 Task: In the Company valeo.com, schedule a meeting with title: 'Introducing Our Products and Services ', Select date: '15 August, 2023', select start time: 5:00:PM. Add location in person New York with meeting description: Kindly join this meeting to understand Product Demo and Service Presentation. Add attendees from company's contact and save.. Logged in from softage.1@softage.net
Action: Mouse moved to (80, 51)
Screenshot: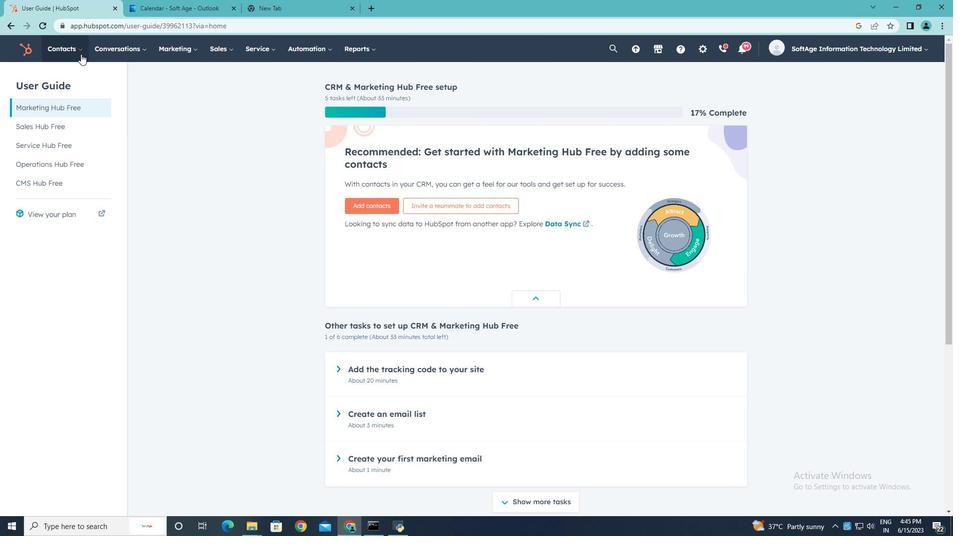 
Action: Mouse pressed left at (80, 51)
Screenshot: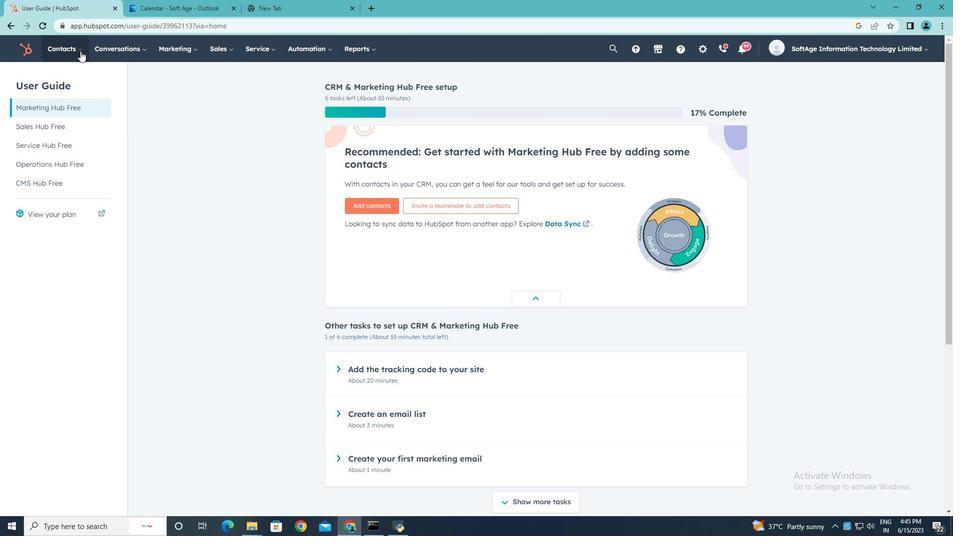 
Action: Mouse moved to (78, 97)
Screenshot: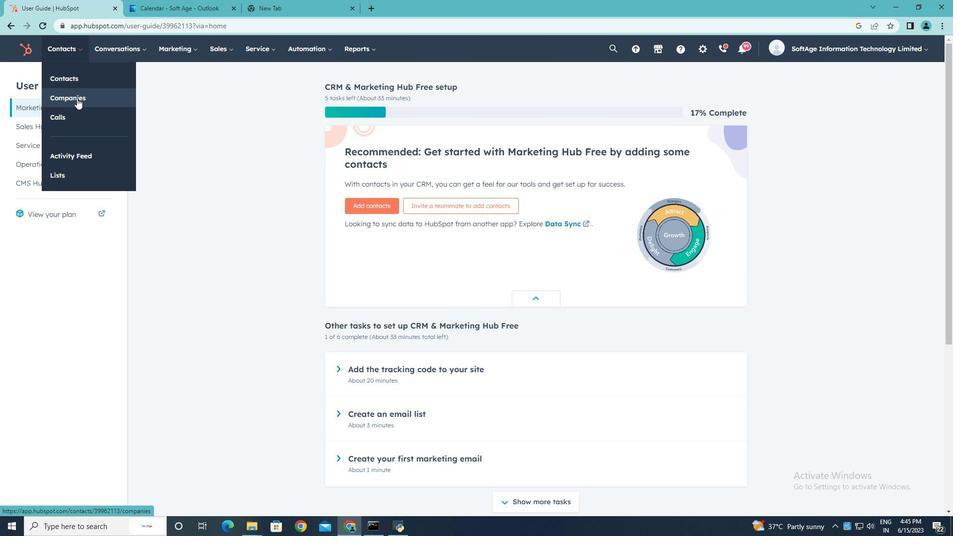 
Action: Mouse pressed left at (78, 97)
Screenshot: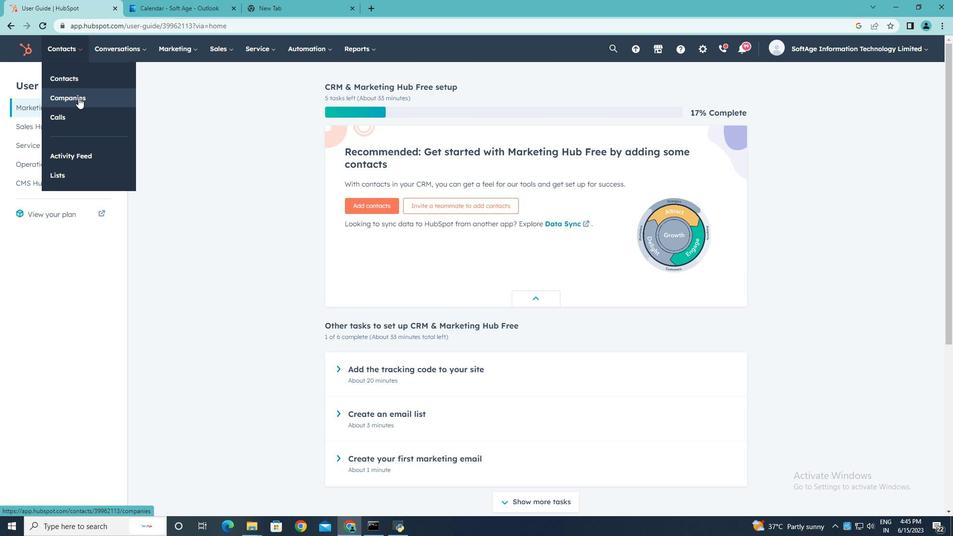 
Action: Mouse moved to (78, 158)
Screenshot: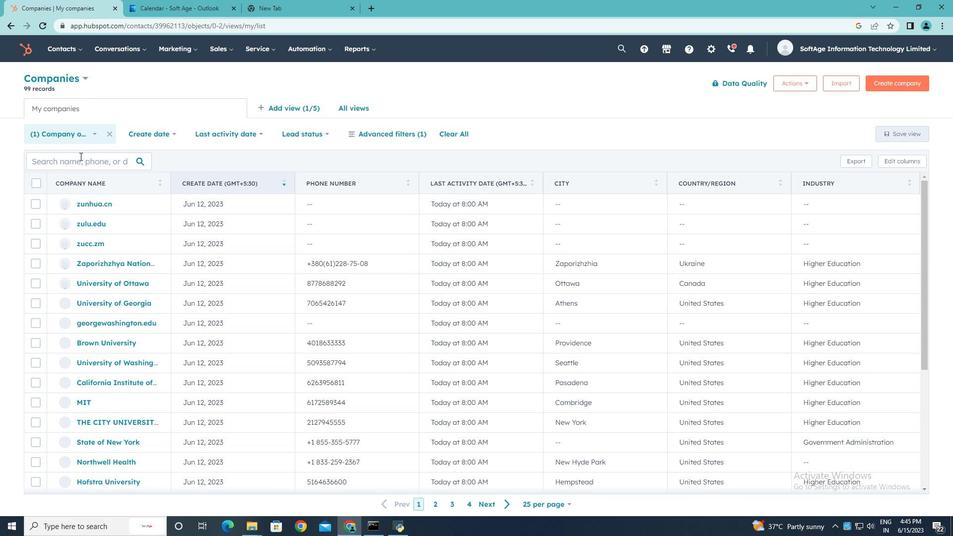
Action: Mouse pressed left at (78, 158)
Screenshot: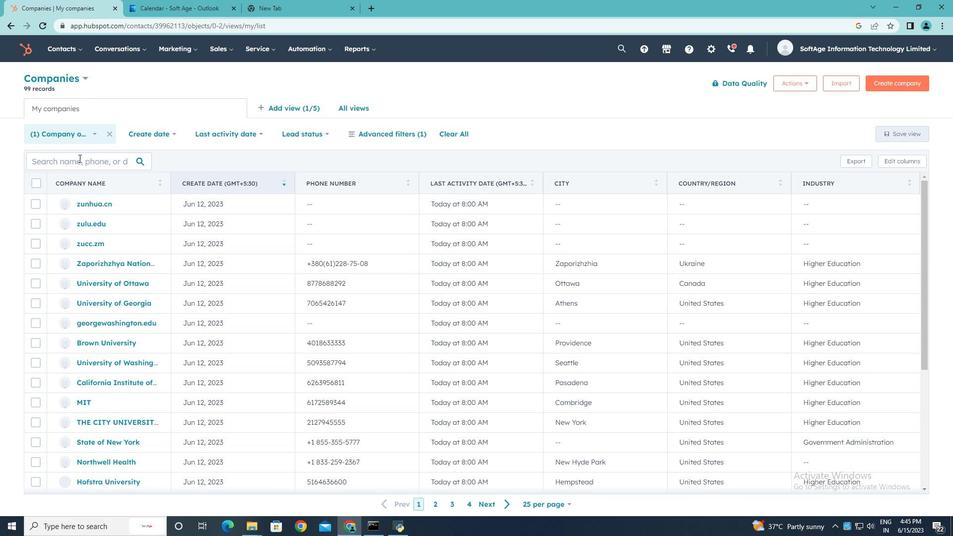 
Action: Mouse moved to (79, 158)
Screenshot: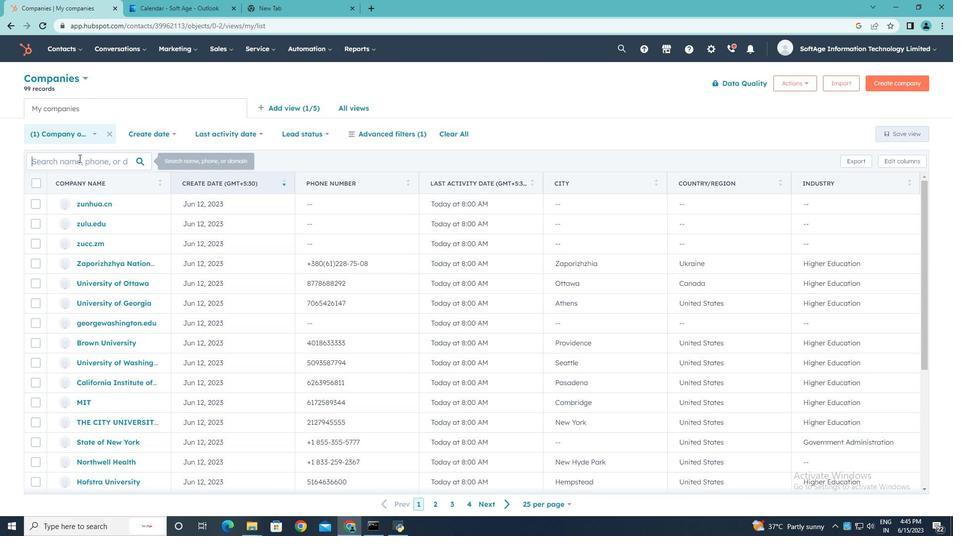 
Action: Key pressed valeo.com
Screenshot: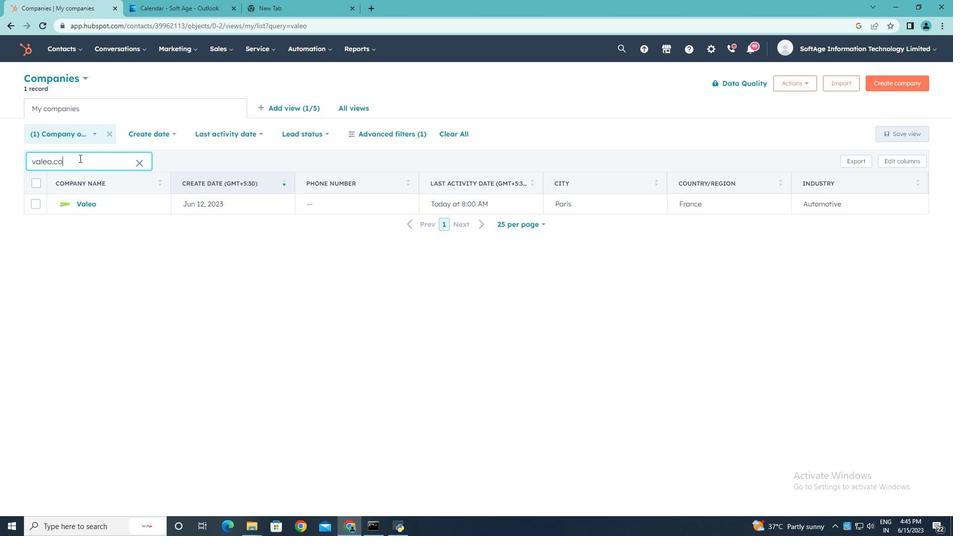 
Action: Mouse moved to (86, 203)
Screenshot: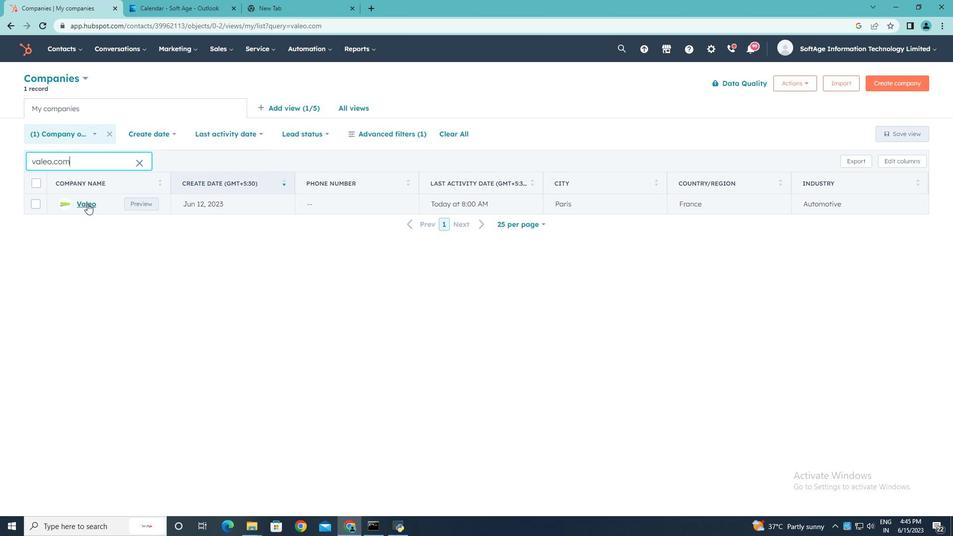
Action: Mouse pressed left at (86, 203)
Screenshot: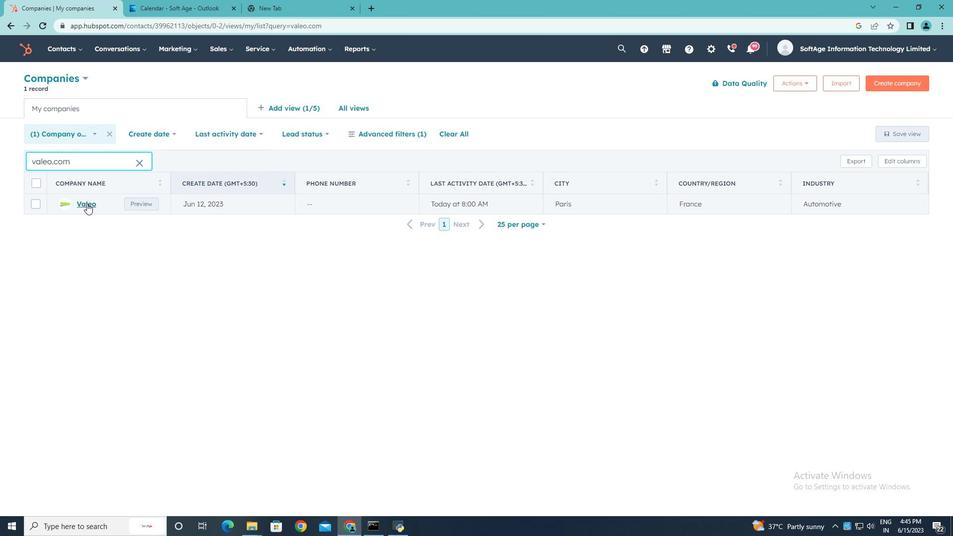 
Action: Mouse moved to (159, 163)
Screenshot: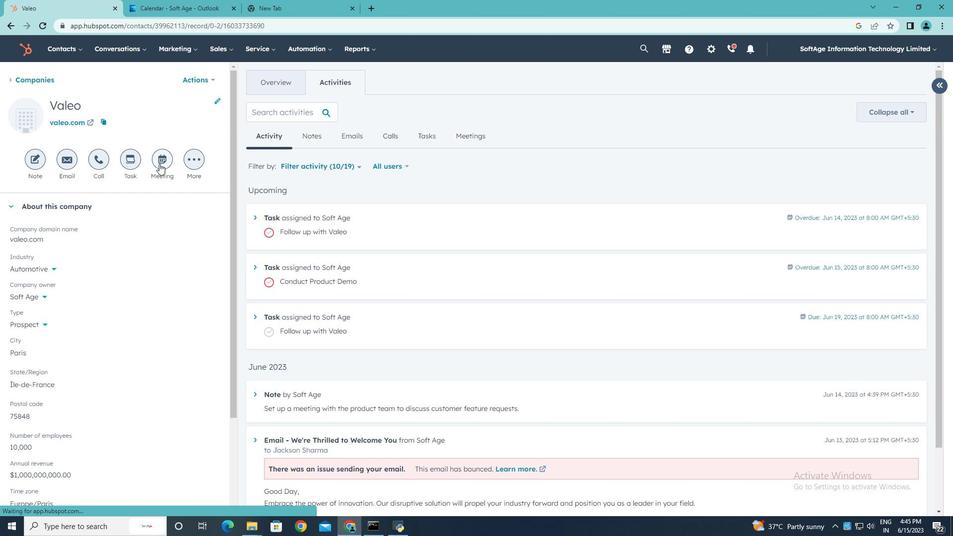 
Action: Mouse pressed left at (159, 163)
Screenshot: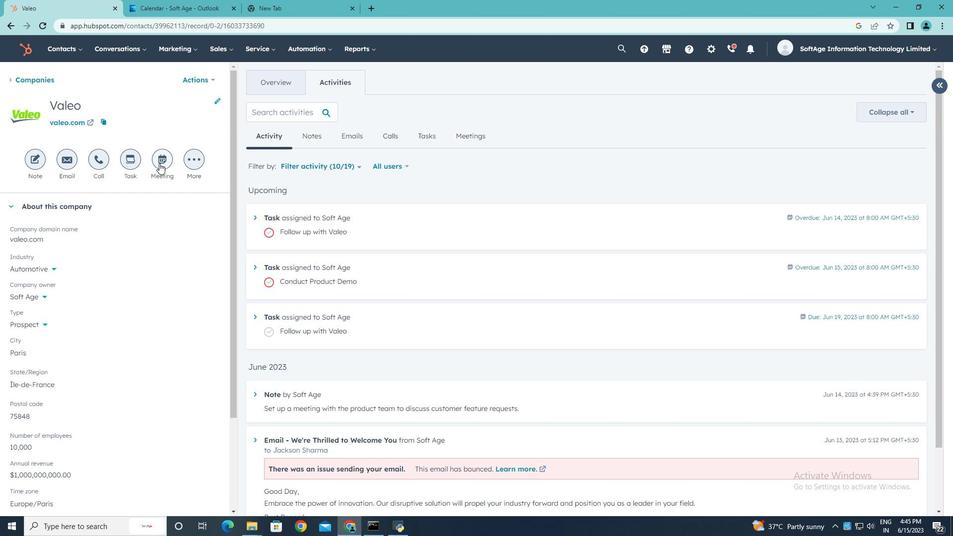 
Action: Mouse moved to (159, 163)
Screenshot: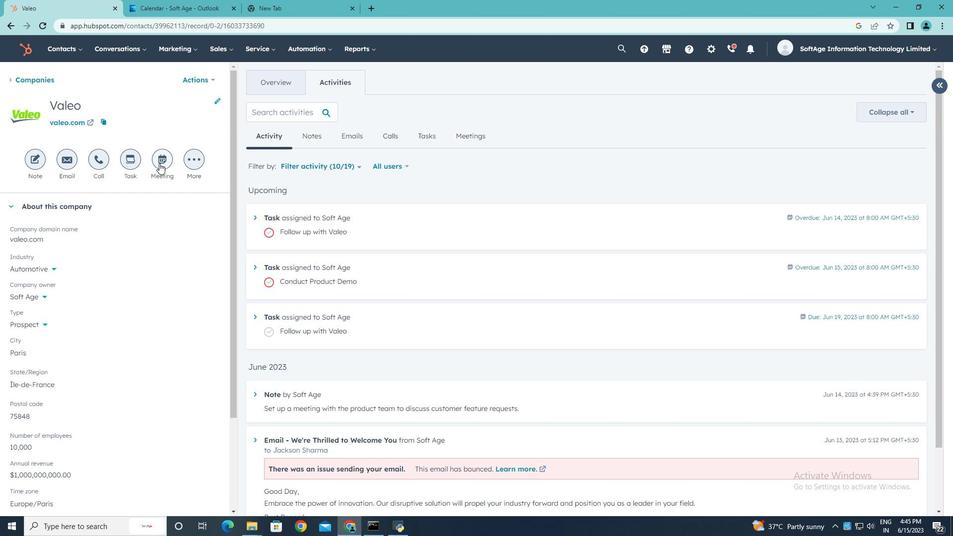 
Action: Key pressed <Key.shift>Introducing<Key.space><Key.shift>Our<Key.space><Key.shift>Products<Key.space><Key.shift>and<Key.space><Key.shift><Key.shift><Key.shift><Key.shift><Key.shift><Key.shift><Key.shift><Key.shift><Key.shift><Key.shift><Key.shift><Key.shift><Key.shift><Key.shift><Key.shift><Key.shift><Key.shift><Key.shift><Key.shift><Key.shift><Key.shift><Key.shift><Key.shift><Key.shift><Key.shift><Key.shift><Key.shift><Key.shift><Key.shift><Key.shift><Key.shift>Services.
Screenshot: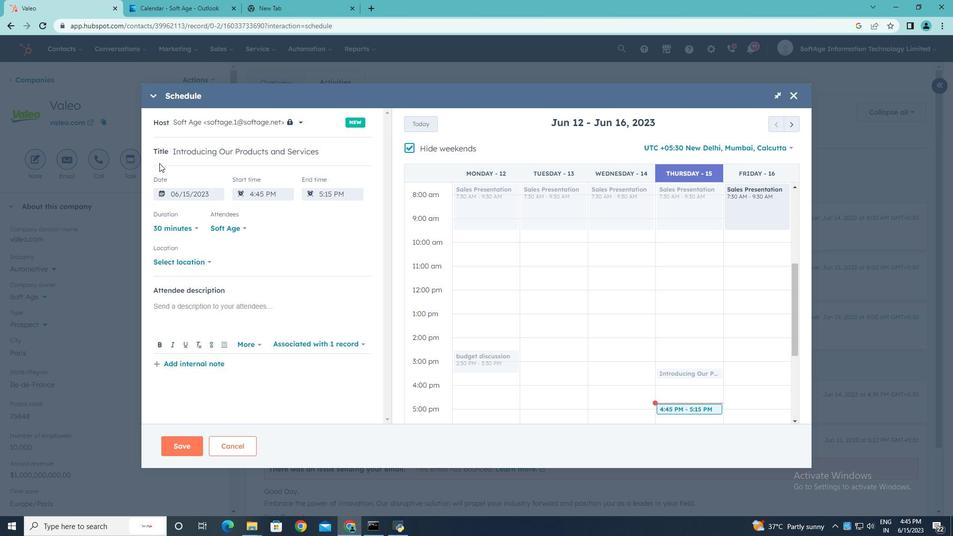 
Action: Mouse moved to (409, 146)
Screenshot: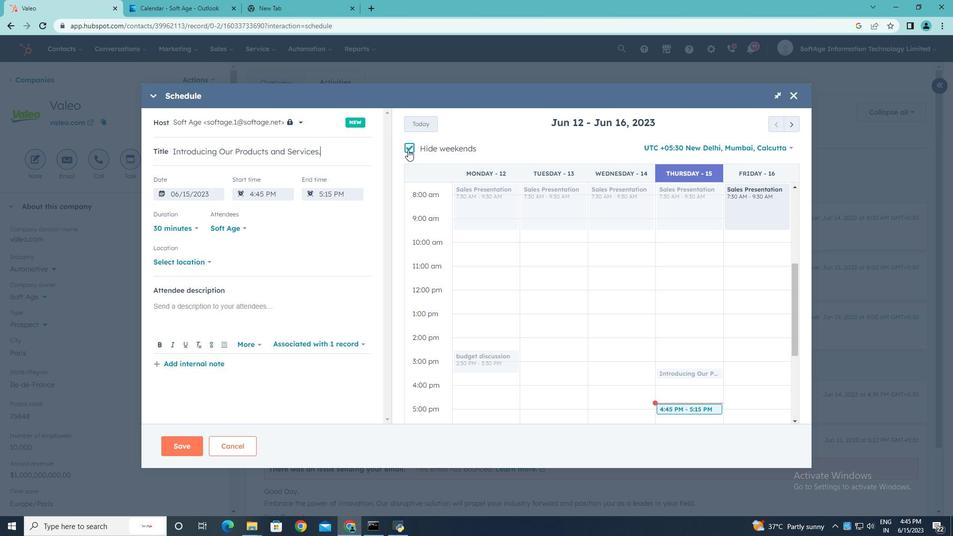 
Action: Mouse pressed left at (409, 146)
Screenshot: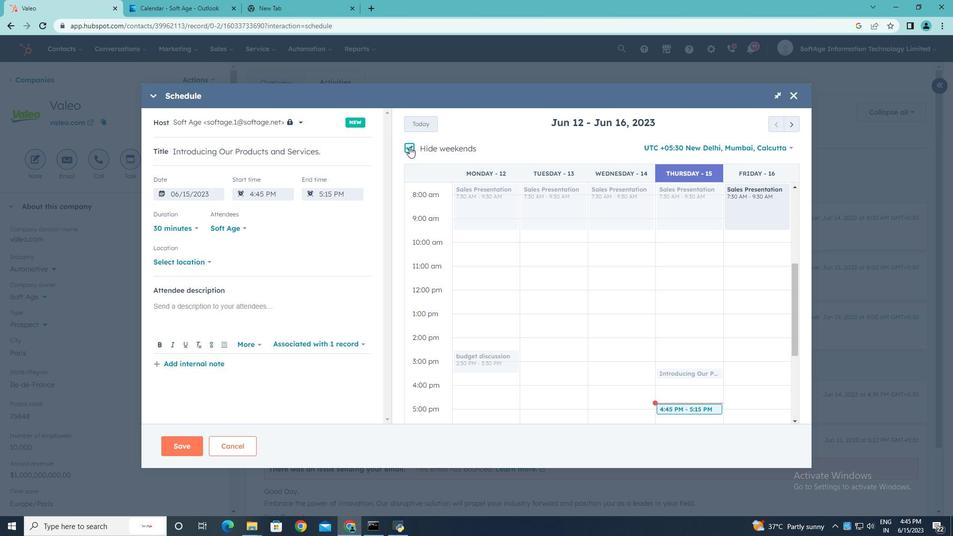 
Action: Mouse moved to (792, 126)
Screenshot: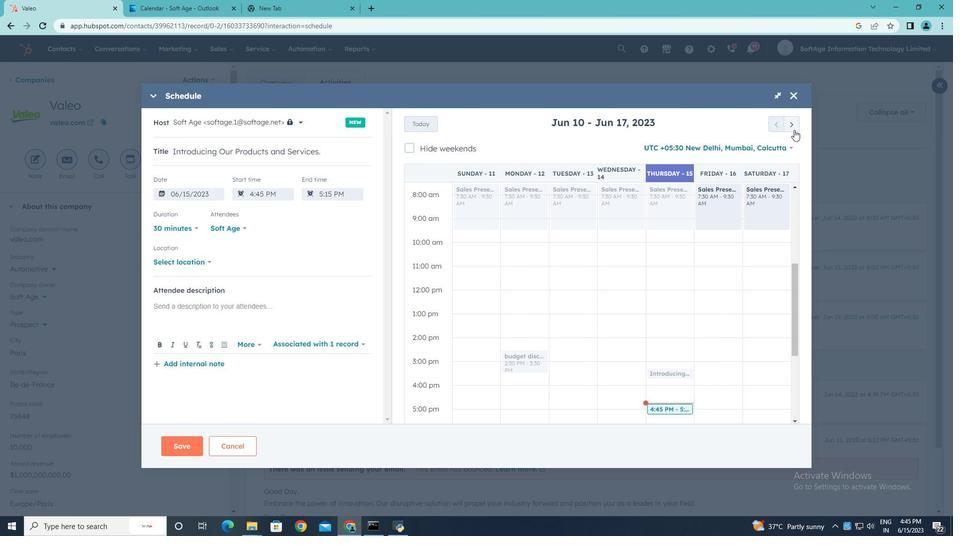 
Action: Mouse pressed left at (792, 126)
Screenshot: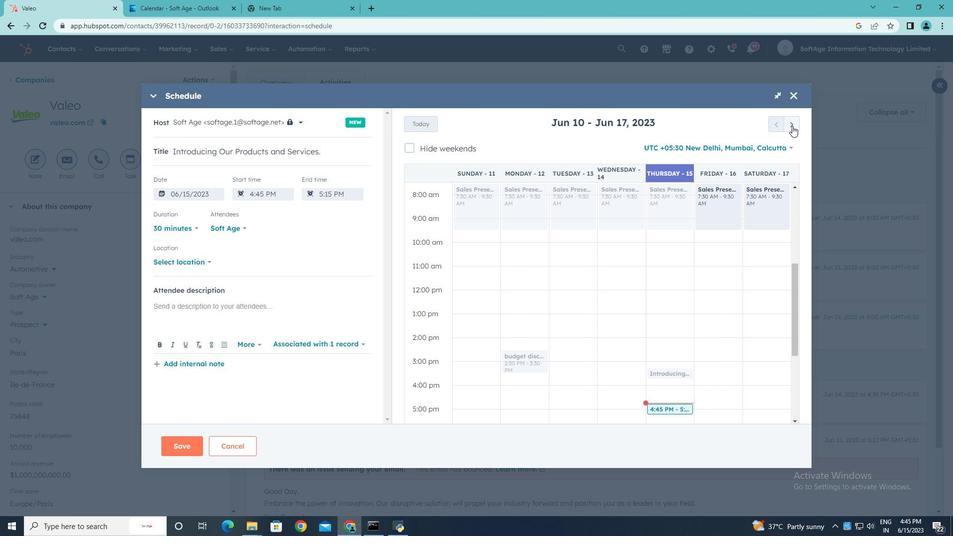 
Action: Mouse pressed left at (792, 126)
Screenshot: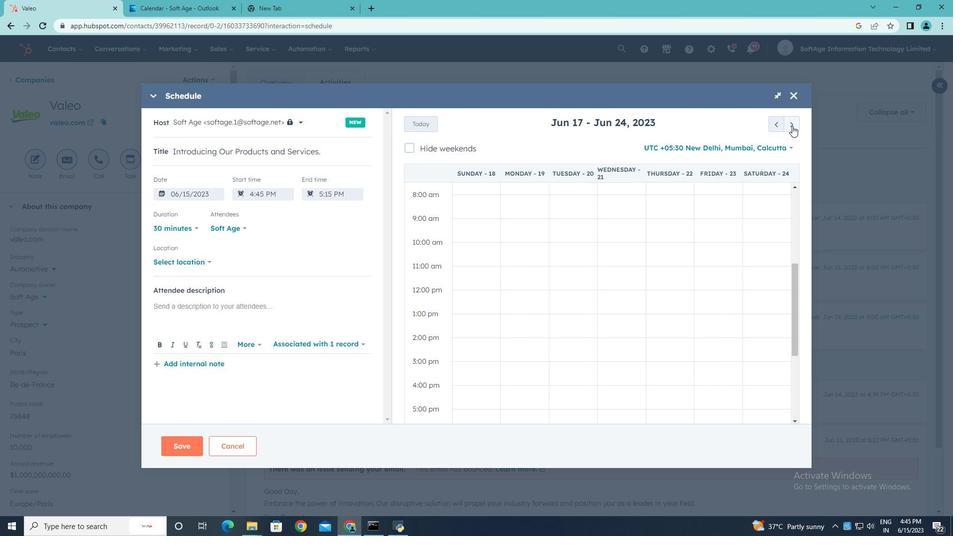 
Action: Mouse pressed left at (792, 126)
Screenshot: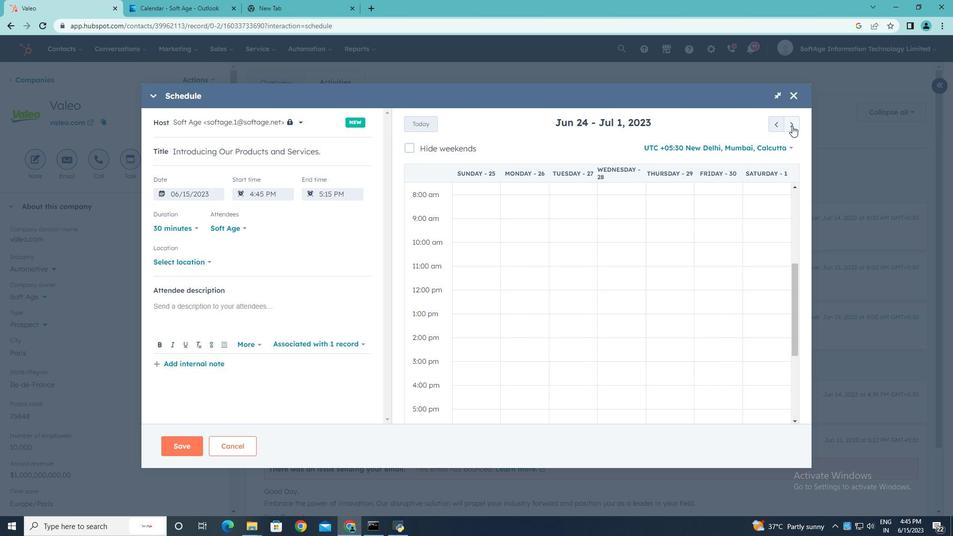 
Action: Mouse pressed left at (792, 126)
Screenshot: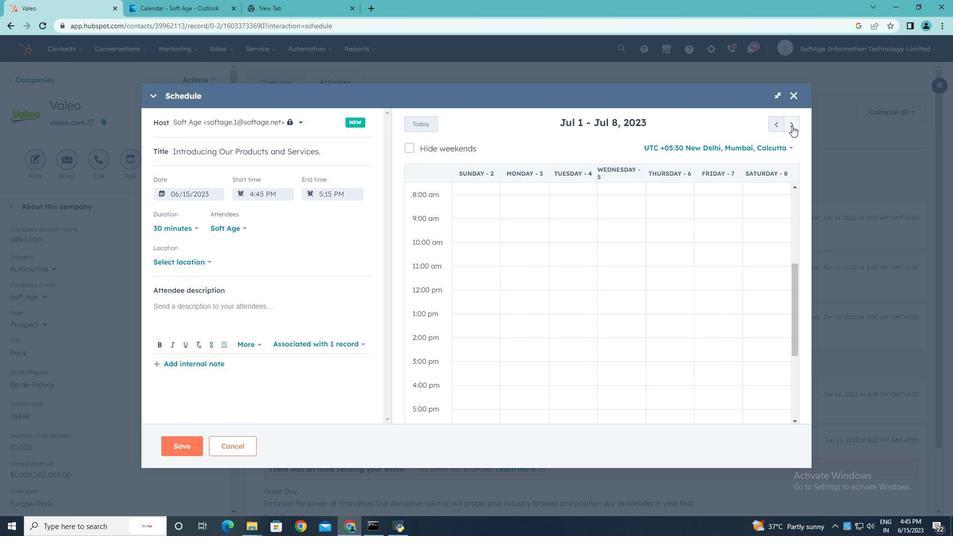 
Action: Mouse pressed left at (792, 126)
Screenshot: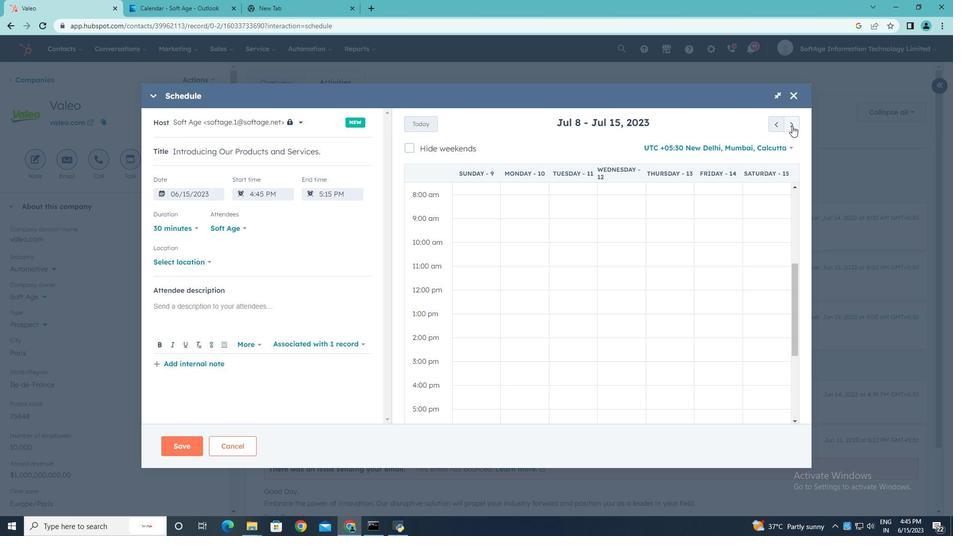 
Action: Mouse pressed left at (792, 126)
Screenshot: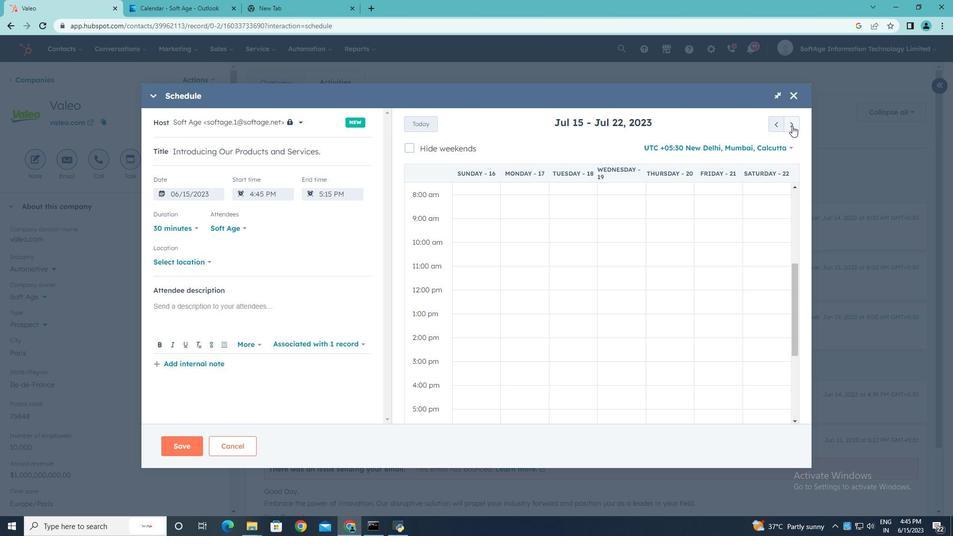 
Action: Mouse pressed left at (792, 126)
Screenshot: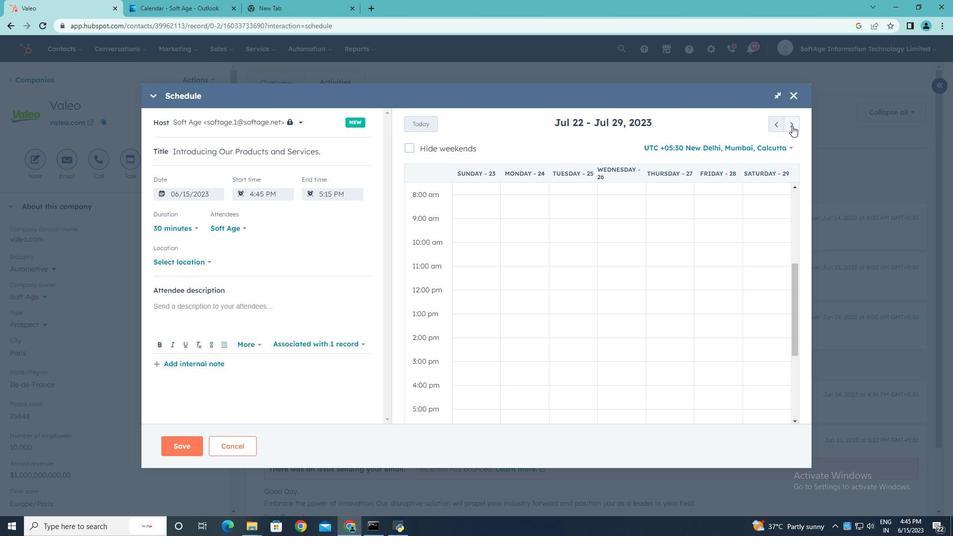 
Action: Mouse pressed left at (792, 126)
Screenshot: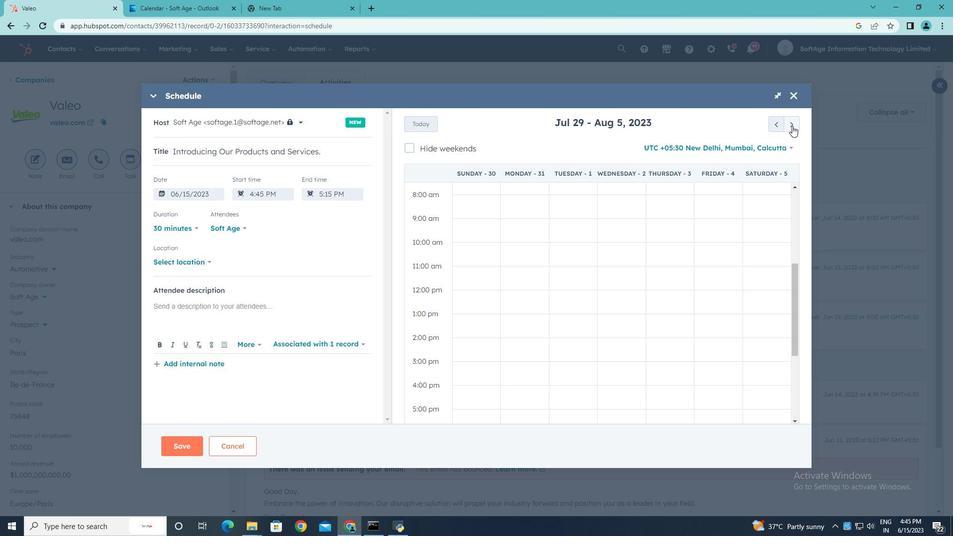 
Action: Mouse pressed left at (792, 126)
Screenshot: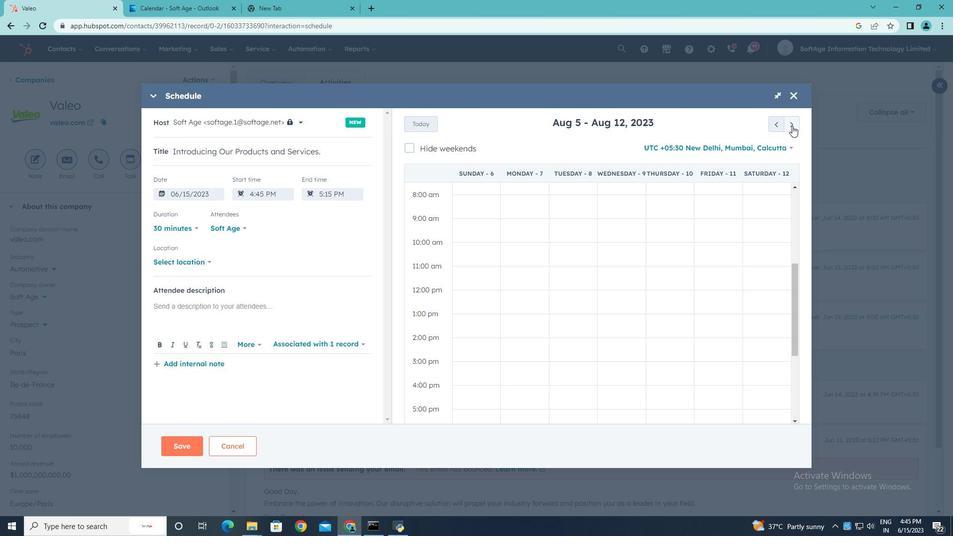 
Action: Mouse moved to (562, 413)
Screenshot: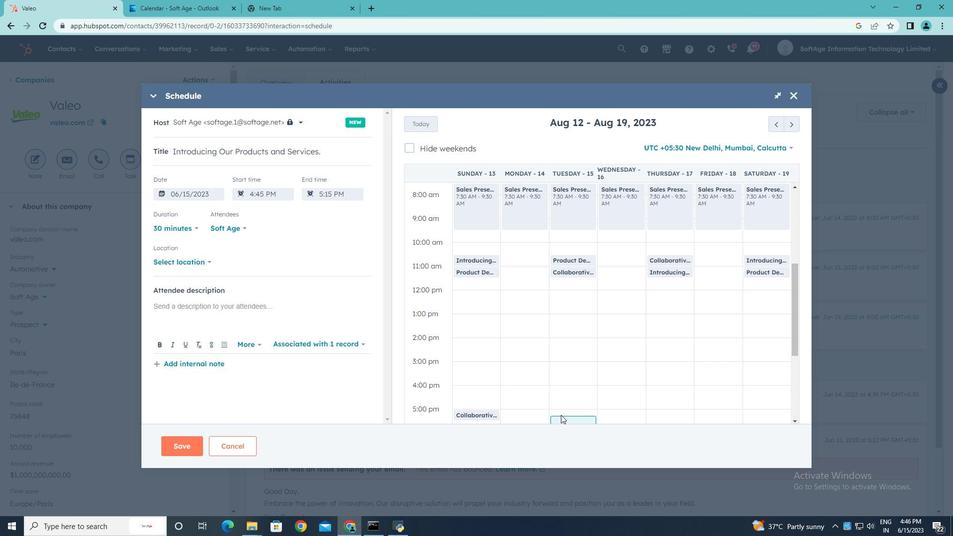 
Action: Mouse pressed left at (562, 413)
Screenshot: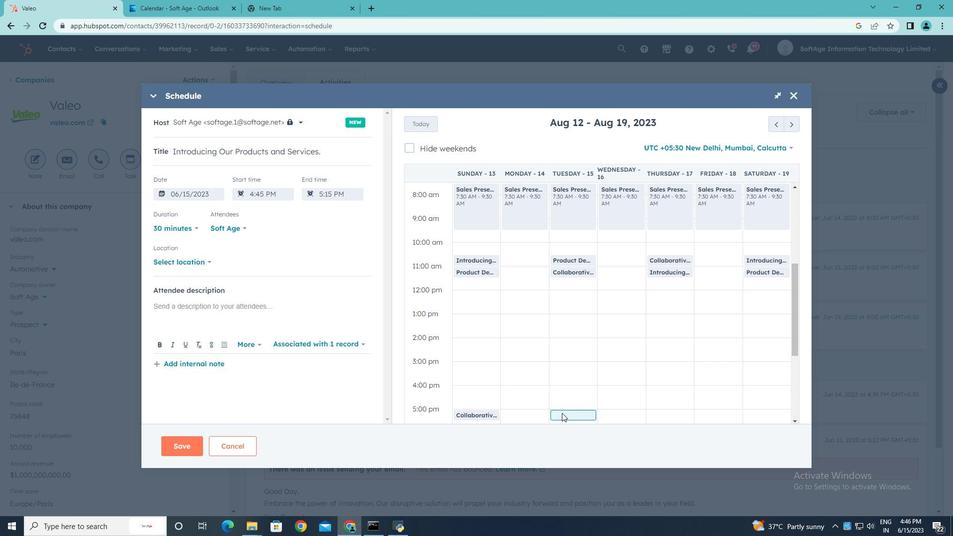 
Action: Mouse moved to (210, 261)
Screenshot: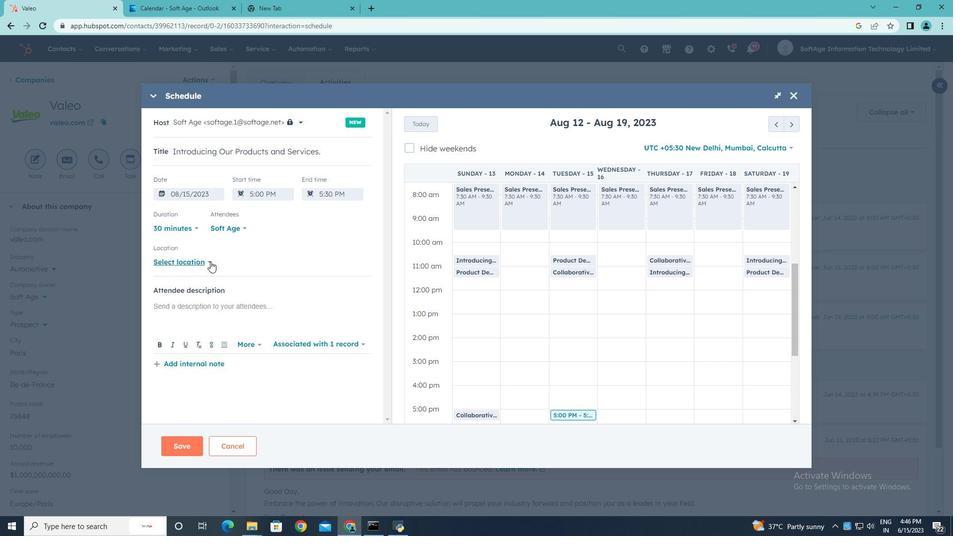 
Action: Mouse pressed left at (210, 261)
Screenshot: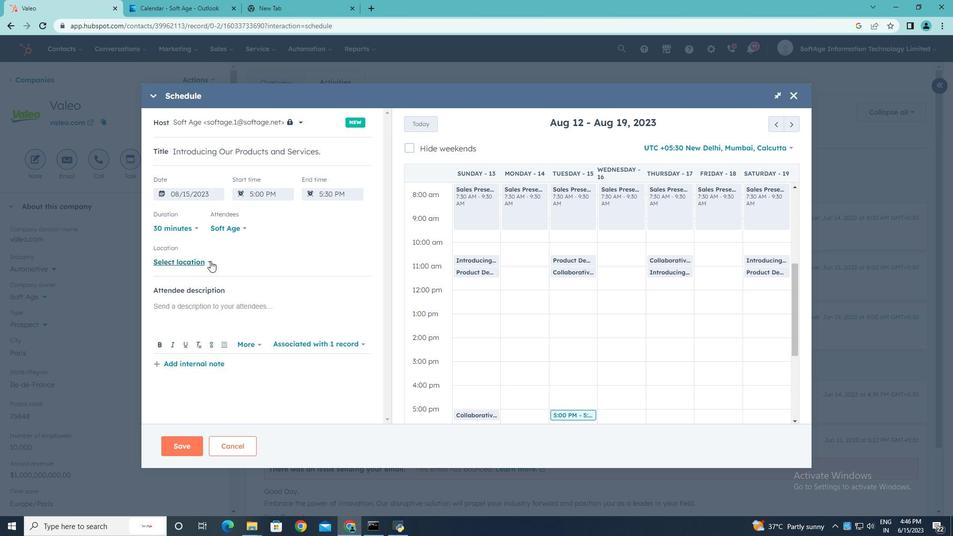 
Action: Mouse moved to (248, 259)
Screenshot: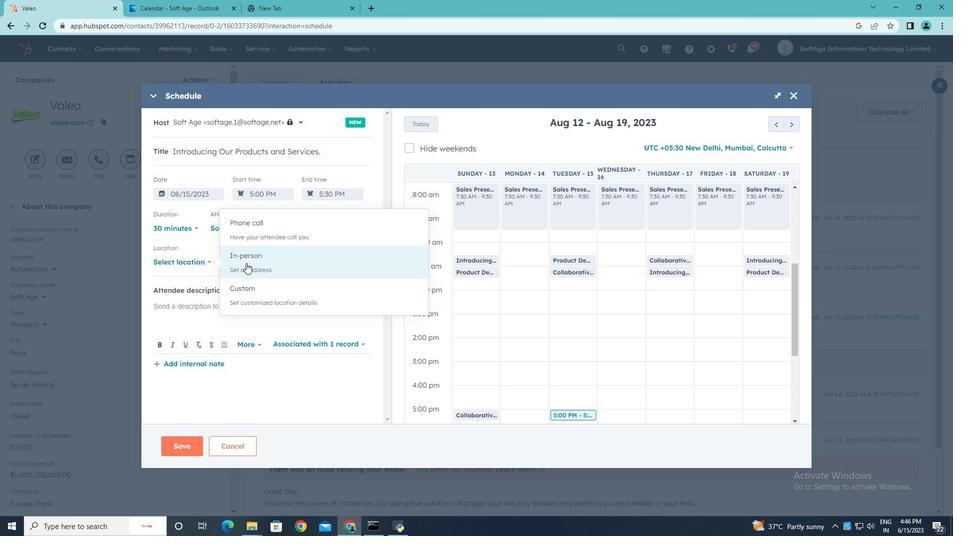 
Action: Mouse pressed left at (248, 259)
Screenshot: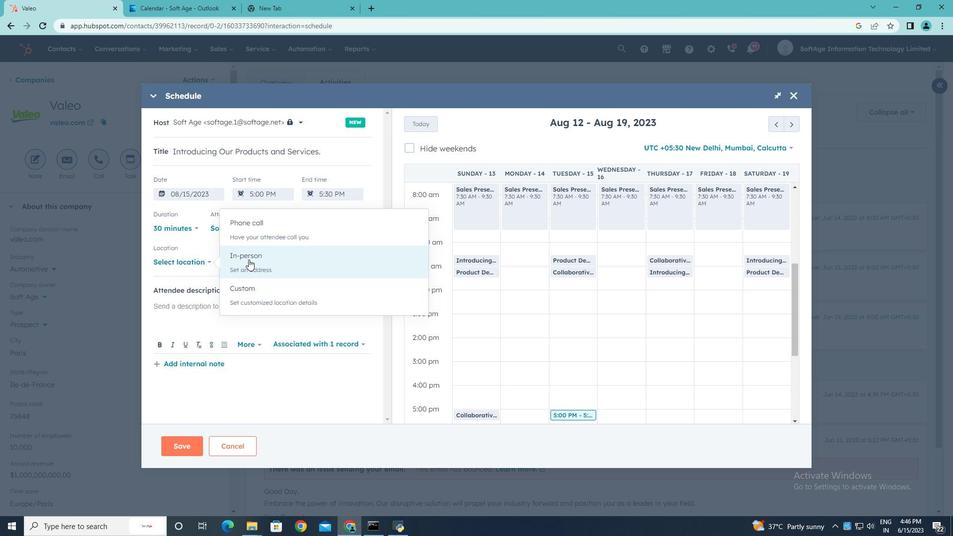 
Action: Mouse moved to (222, 261)
Screenshot: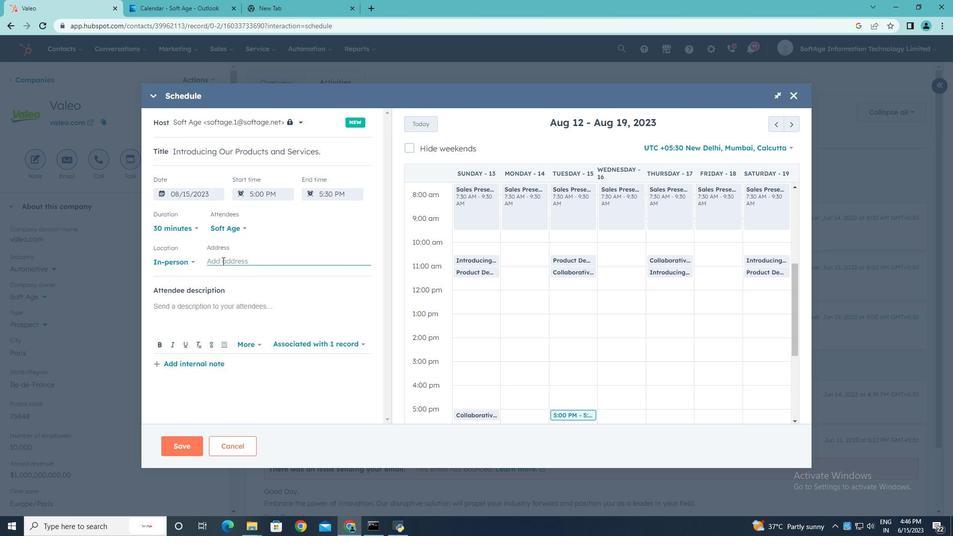 
Action: Mouse pressed left at (222, 261)
Screenshot: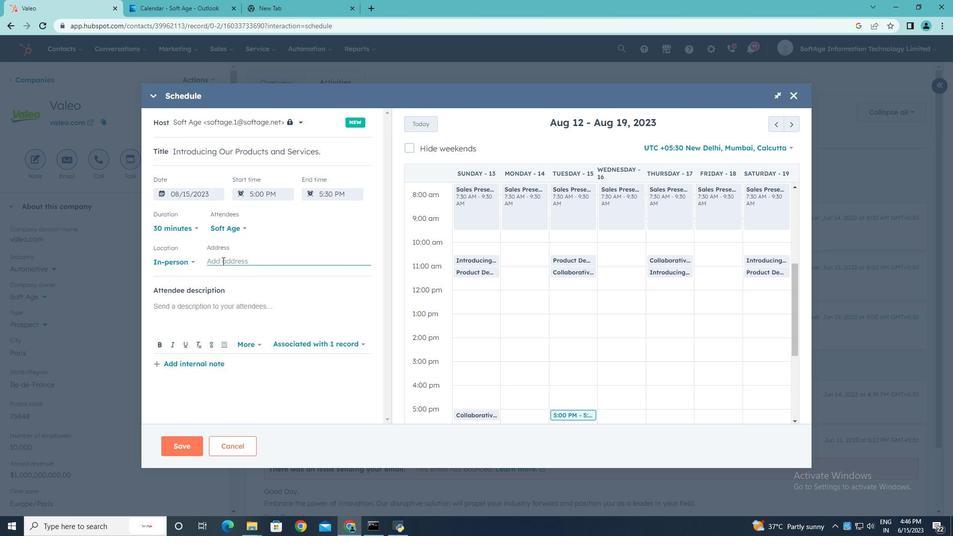 
Action: Key pressed <Key.shift>New<Key.space><Key.shift>York
Screenshot: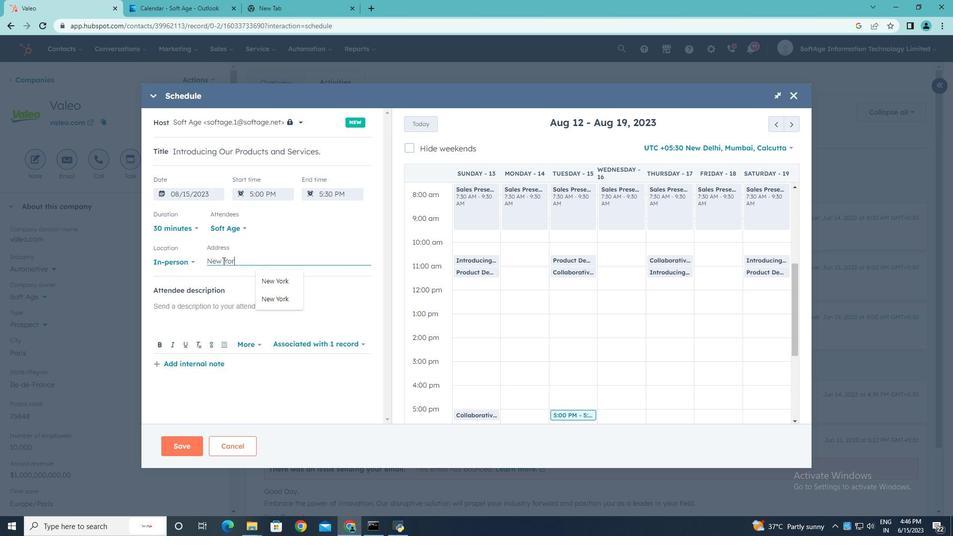 
Action: Mouse moved to (190, 304)
Screenshot: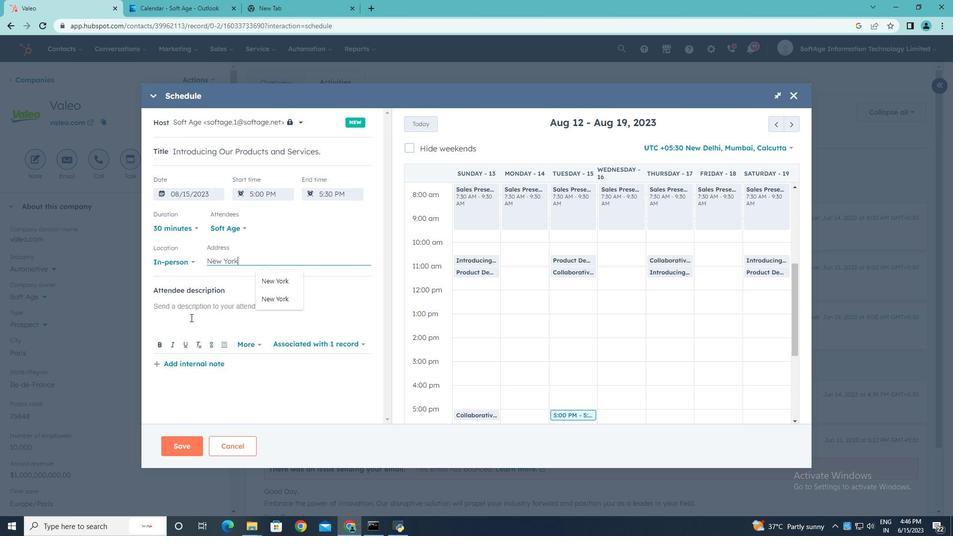 
Action: Mouse pressed left at (190, 304)
Screenshot: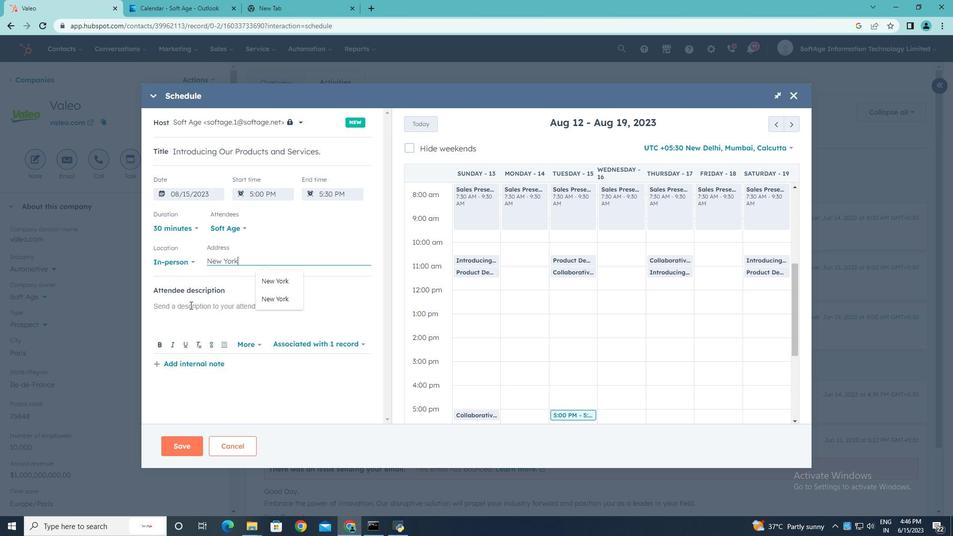 
Action: Key pressed <Key.shift>Kindly<Key.space>join<Key.space>this<Key.space>meeting<Key.space>to<Key.space>understand<Key.space><Key.shift>Product<Key.space><Key.shift>Demo<Key.space>and<Key.space><Key.shift><Key.shift><Key.shift><Key.shift><Key.shift><Key.shift><Key.shift><Key.shift><Key.shift><Key.shift><Key.shift><Key.shift><Key.shift>Service<Key.space><Key.shift><Key.shift>Preta<Key.backspace><Key.backspace>sentation.
Screenshot: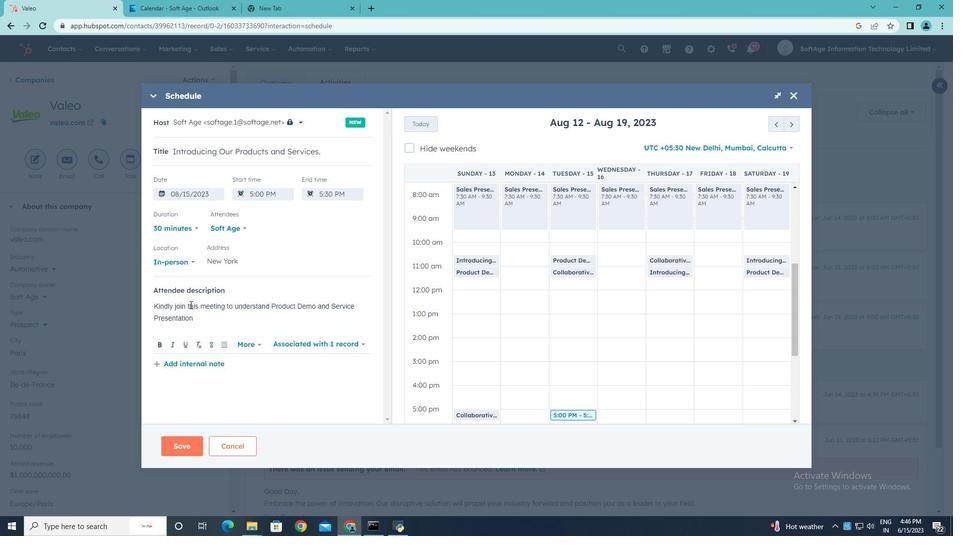 
Action: Mouse moved to (241, 227)
Screenshot: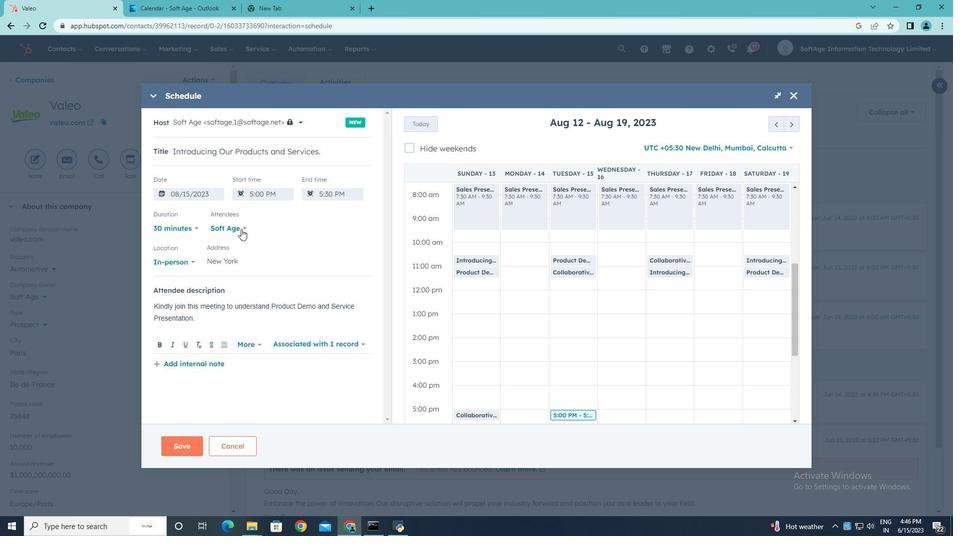 
Action: Mouse pressed left at (241, 227)
Screenshot: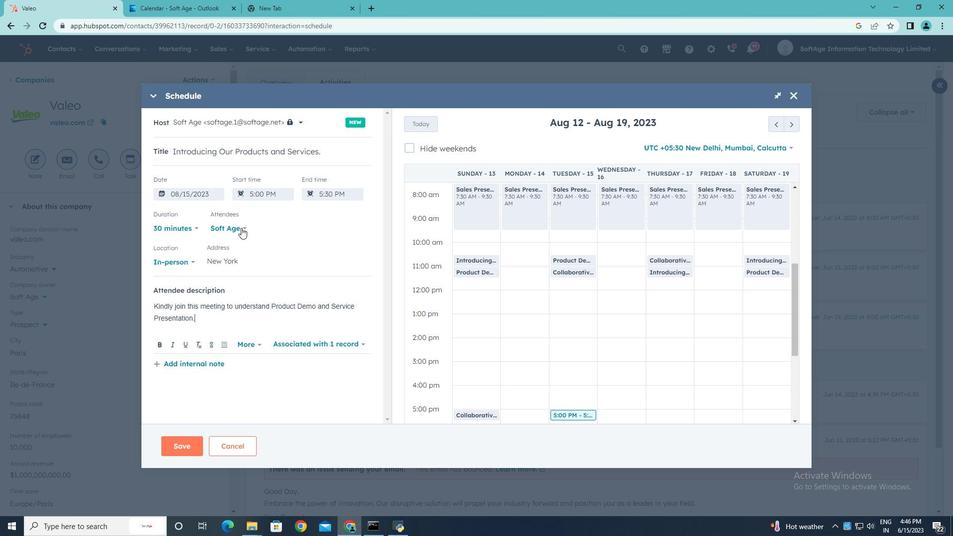 
Action: Mouse moved to (178, 354)
Screenshot: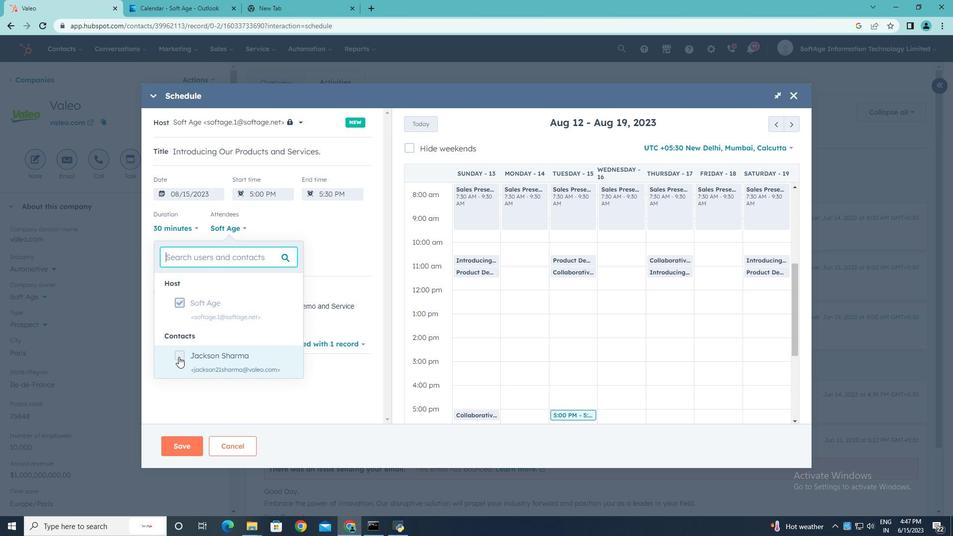 
Action: Mouse pressed left at (178, 354)
Screenshot: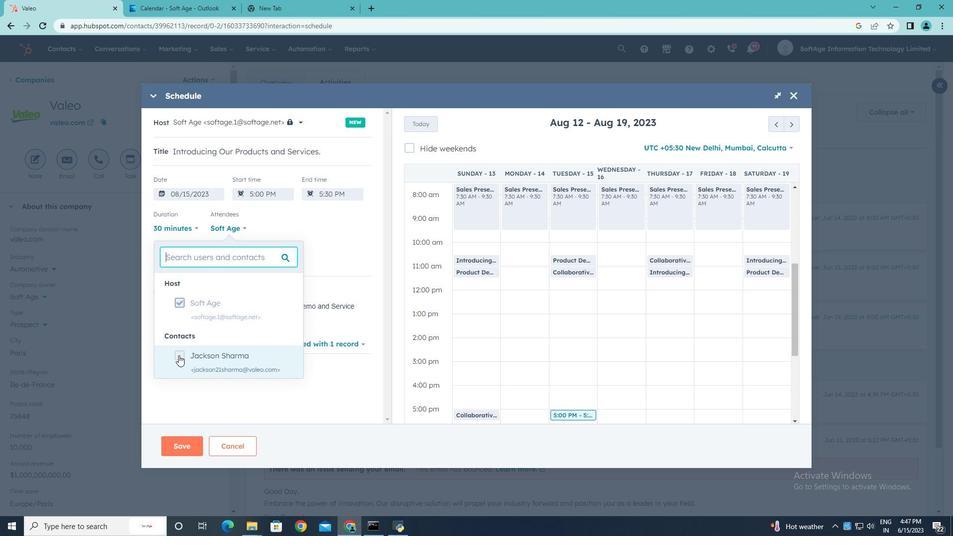 
Action: Mouse moved to (344, 382)
Screenshot: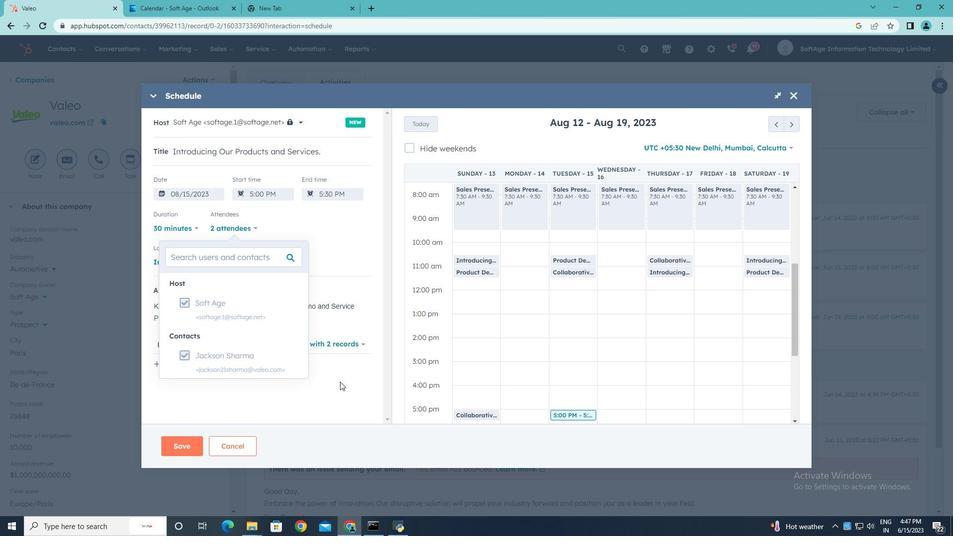 
Action: Mouse pressed left at (344, 382)
Screenshot: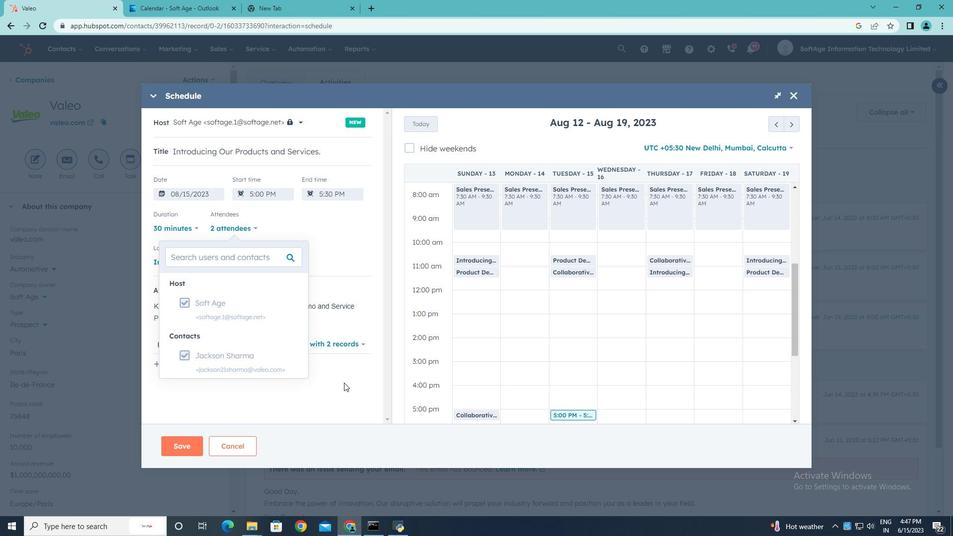 
Action: Mouse moved to (185, 439)
Screenshot: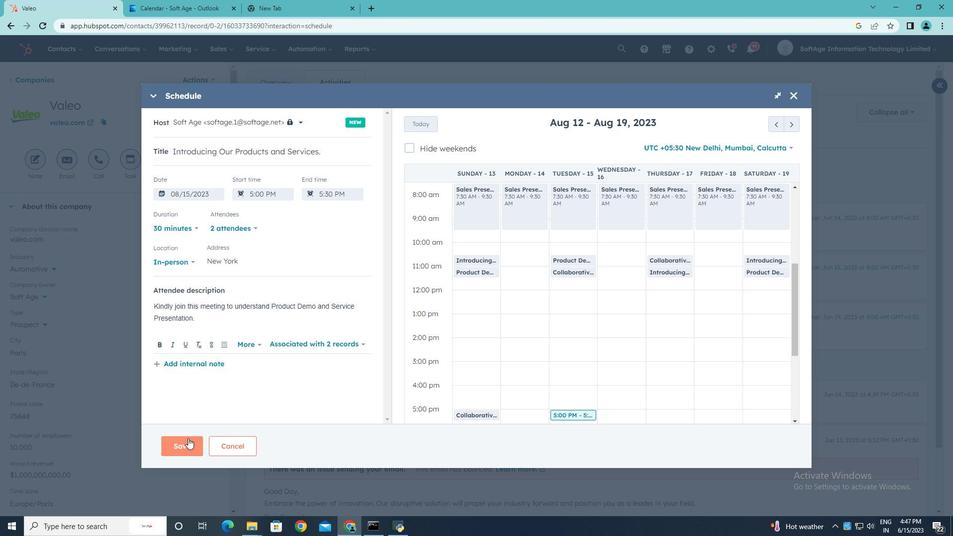 
Action: Mouse pressed left at (185, 439)
Screenshot: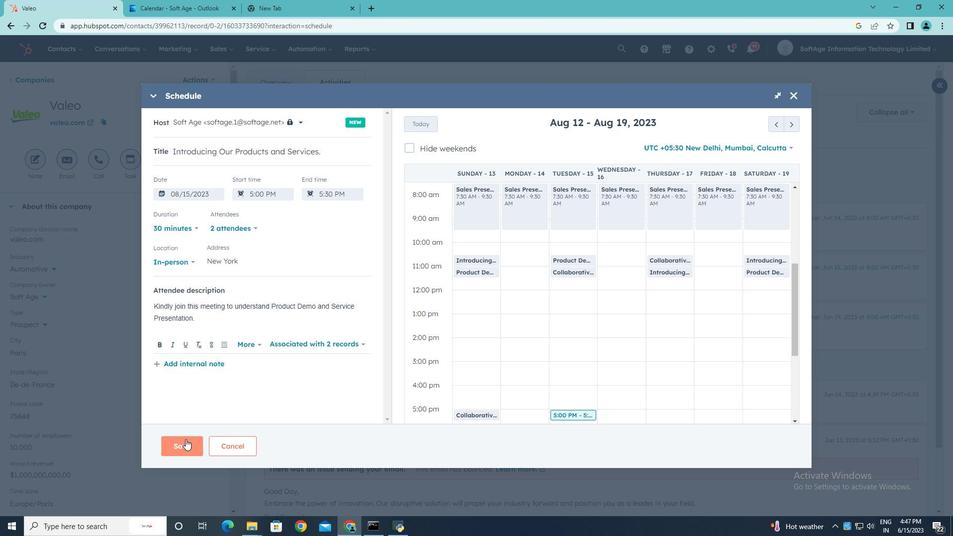 
